 Task: Create in the project TrainForge and in the Backlog issue 'Improve the appâ€™s caching system for faster data retrieval' a child issue 'Integration with payroll systems', and assign it to team member softage.3@softage.net.
Action: Mouse moved to (221, 69)
Screenshot: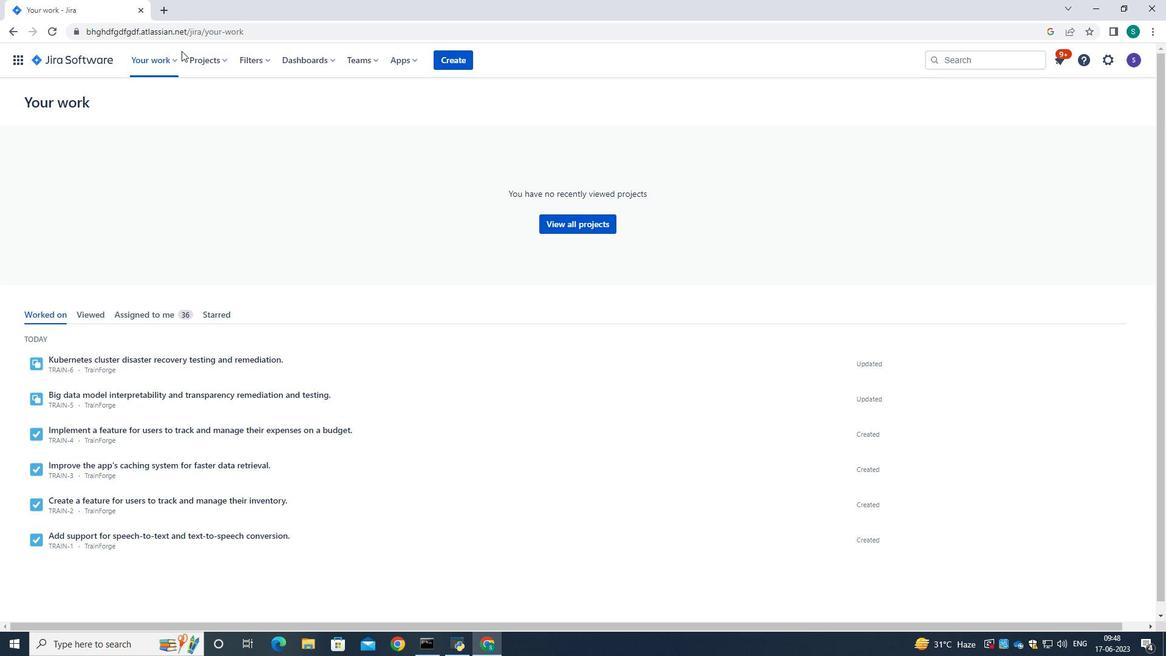 
Action: Mouse pressed left at (221, 69)
Screenshot: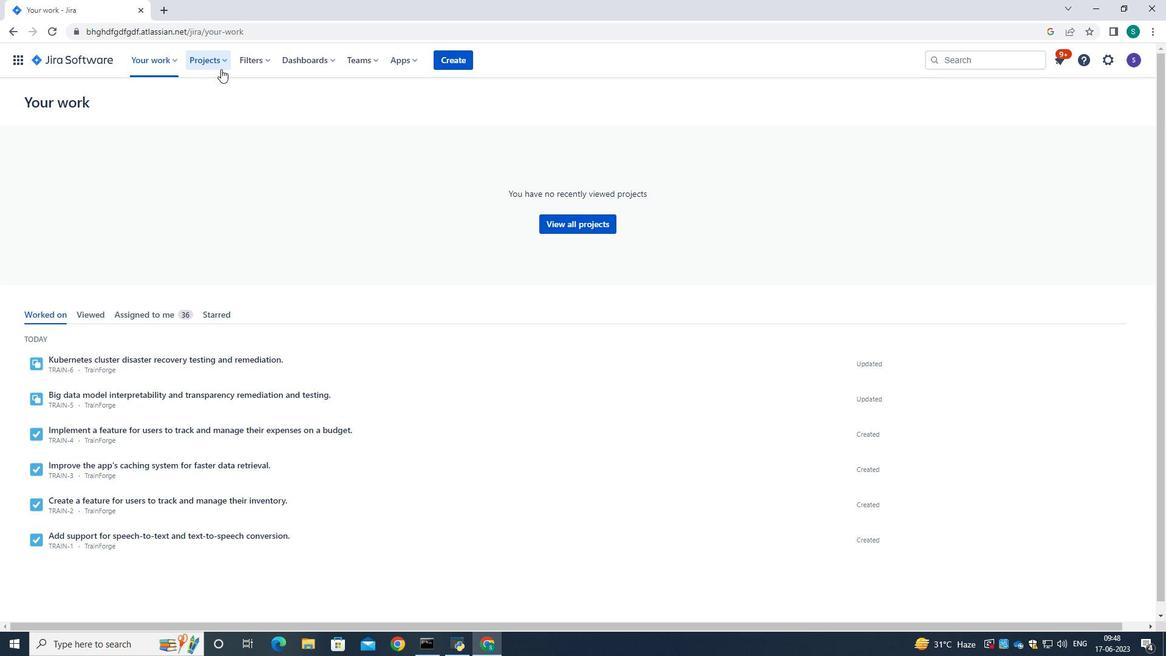 
Action: Mouse moved to (228, 115)
Screenshot: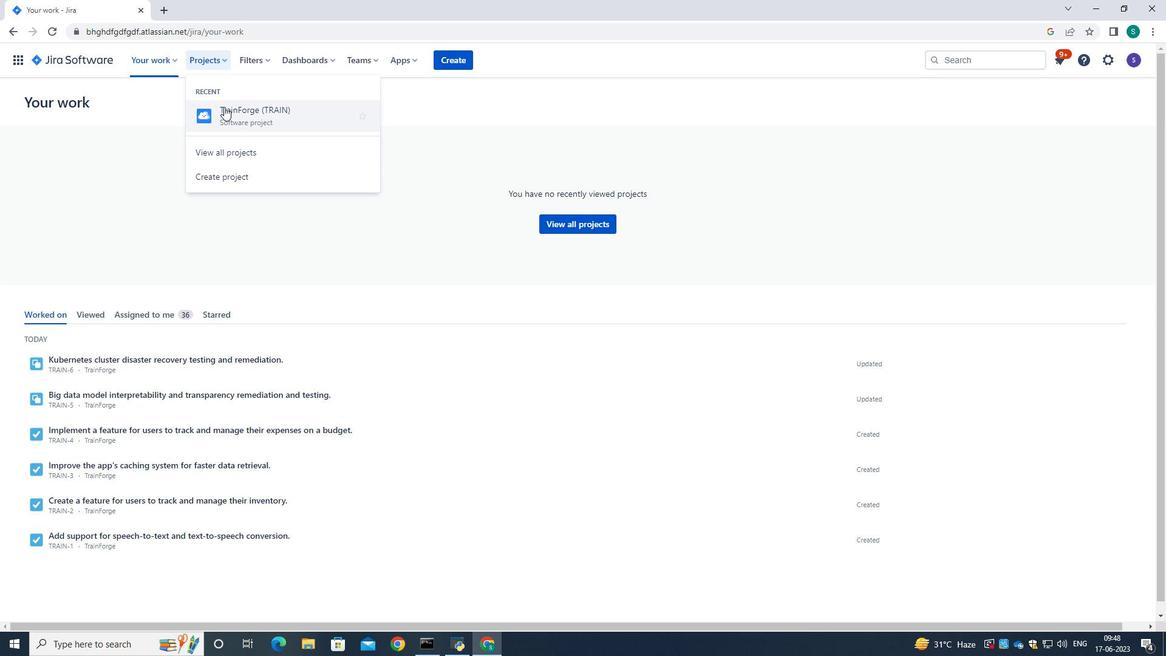 
Action: Mouse pressed left at (228, 115)
Screenshot: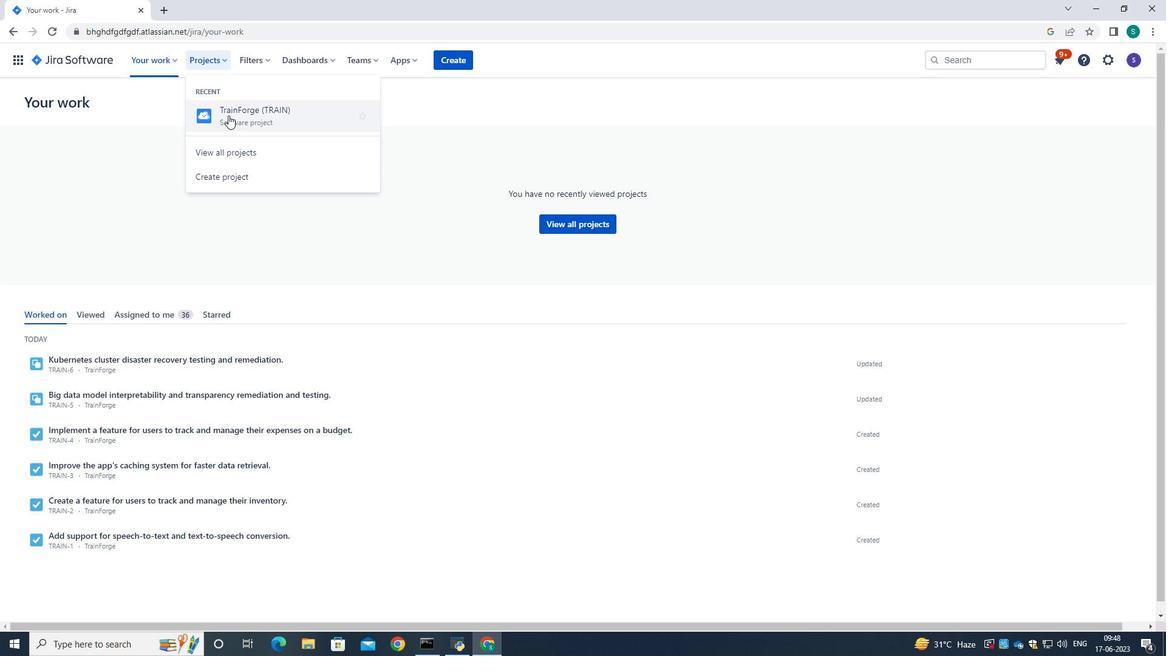 
Action: Mouse moved to (72, 187)
Screenshot: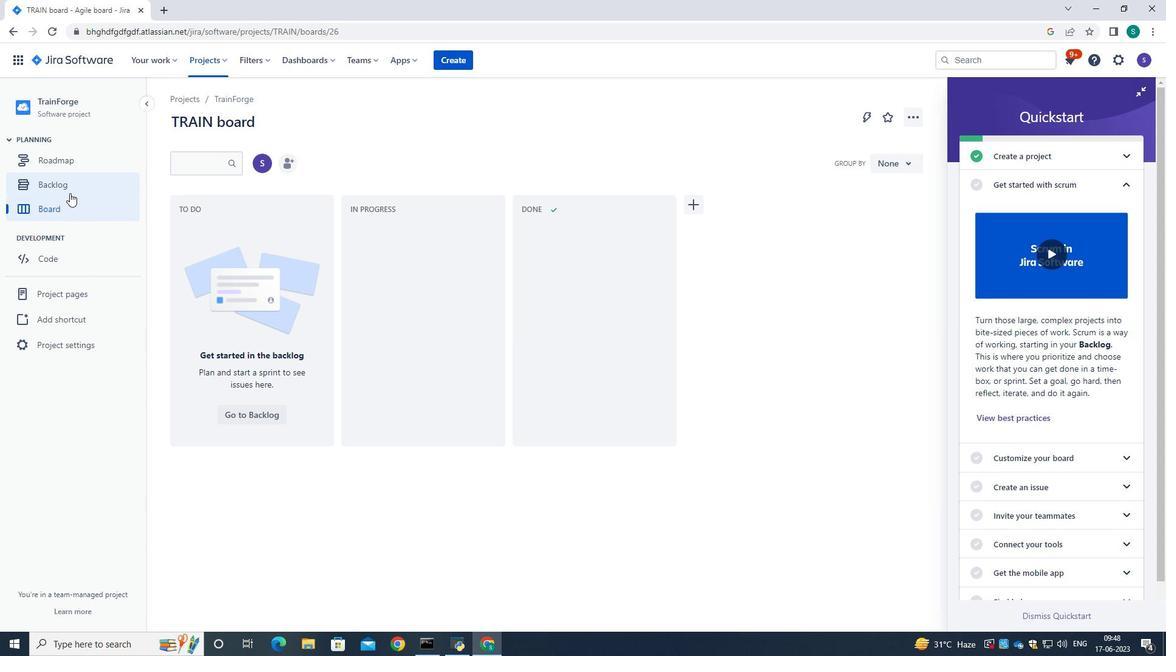 
Action: Mouse pressed left at (72, 187)
Screenshot: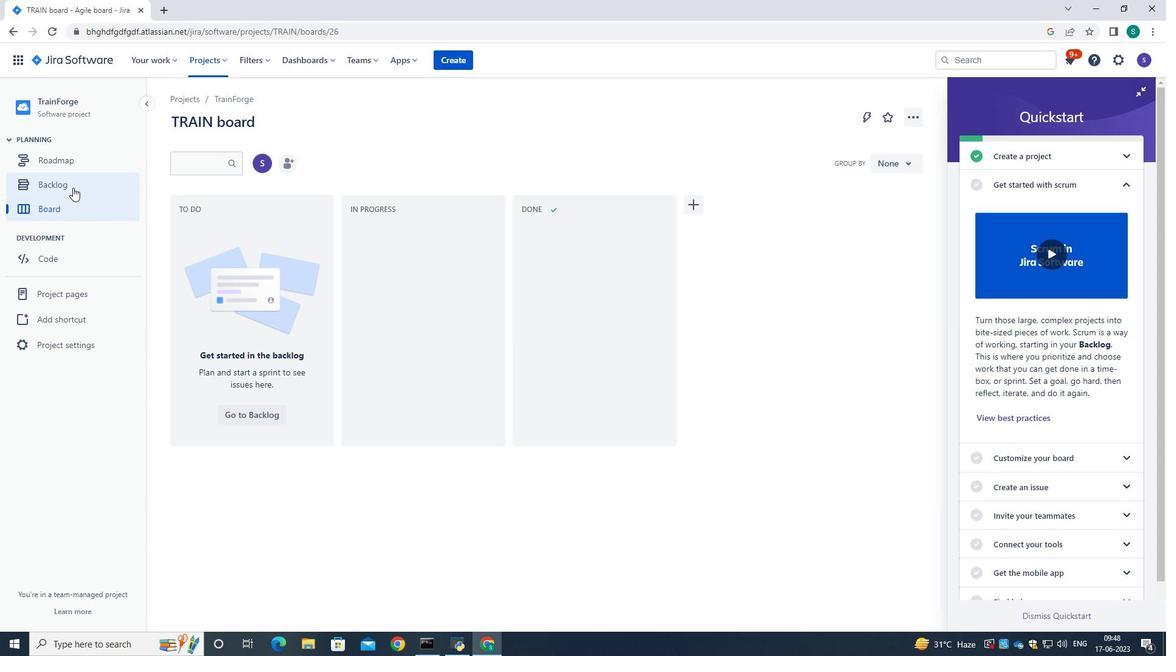 
Action: Mouse moved to (284, 270)
Screenshot: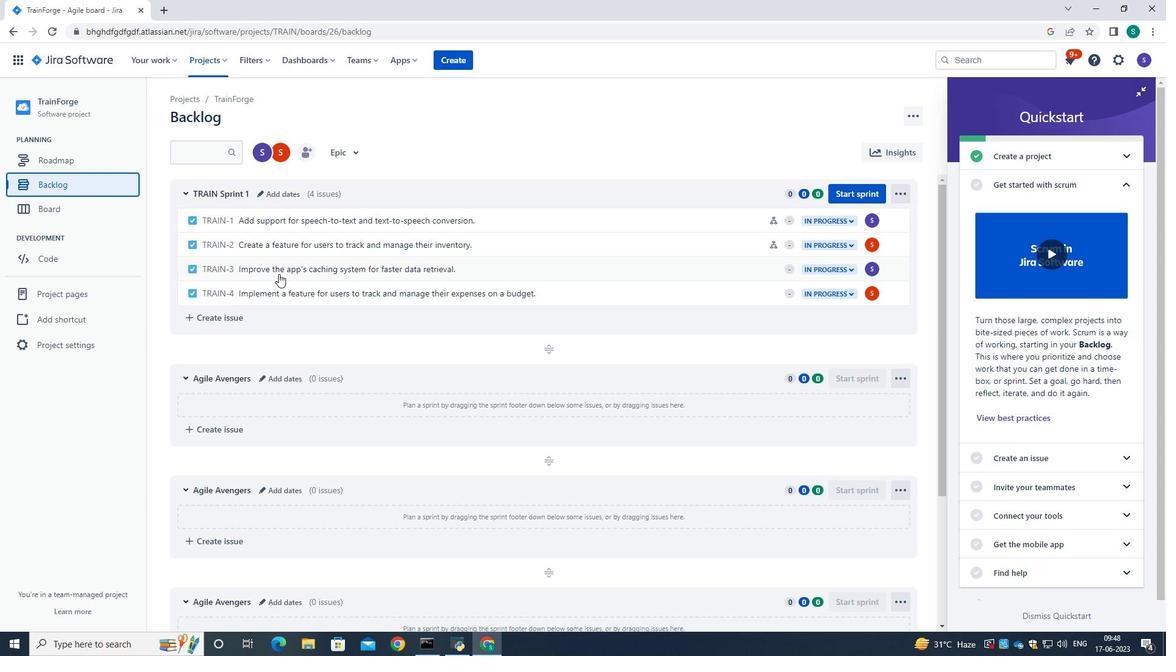 
Action: Mouse pressed left at (284, 270)
Screenshot: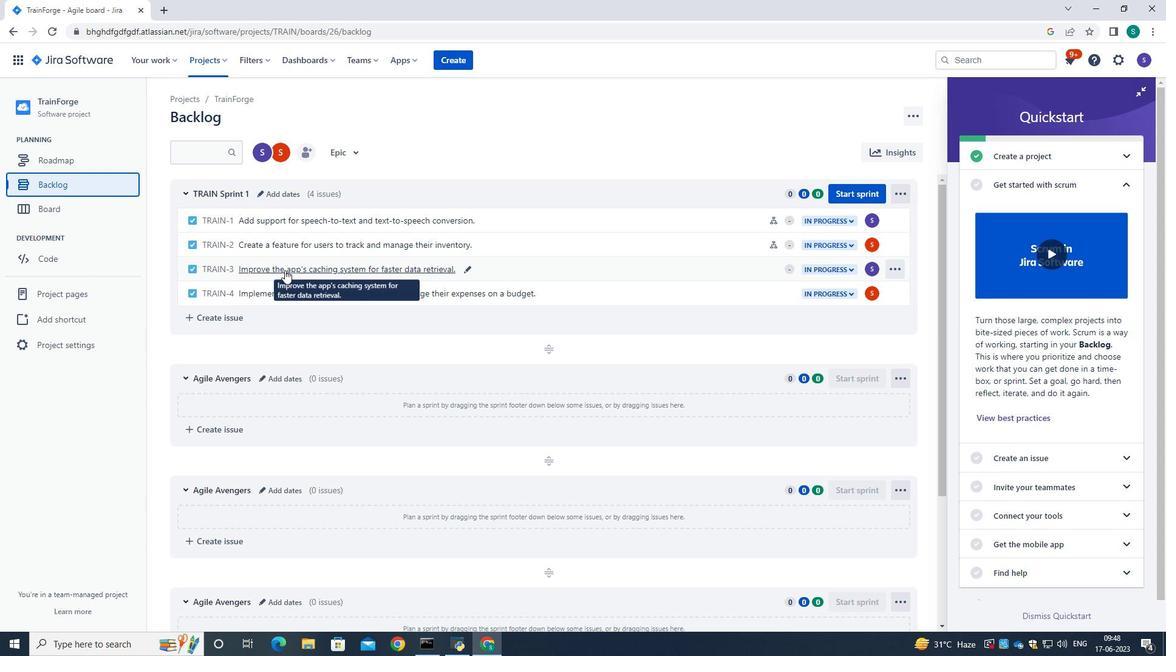 
Action: Mouse moved to (732, 267)
Screenshot: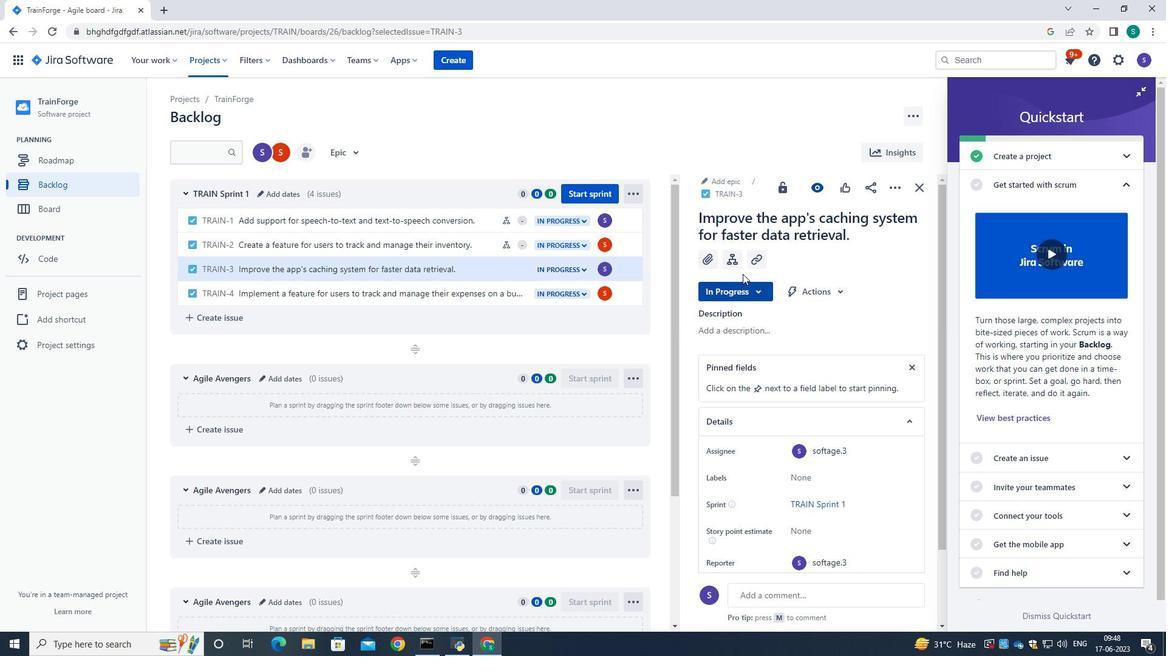 
Action: Mouse pressed left at (732, 267)
Screenshot: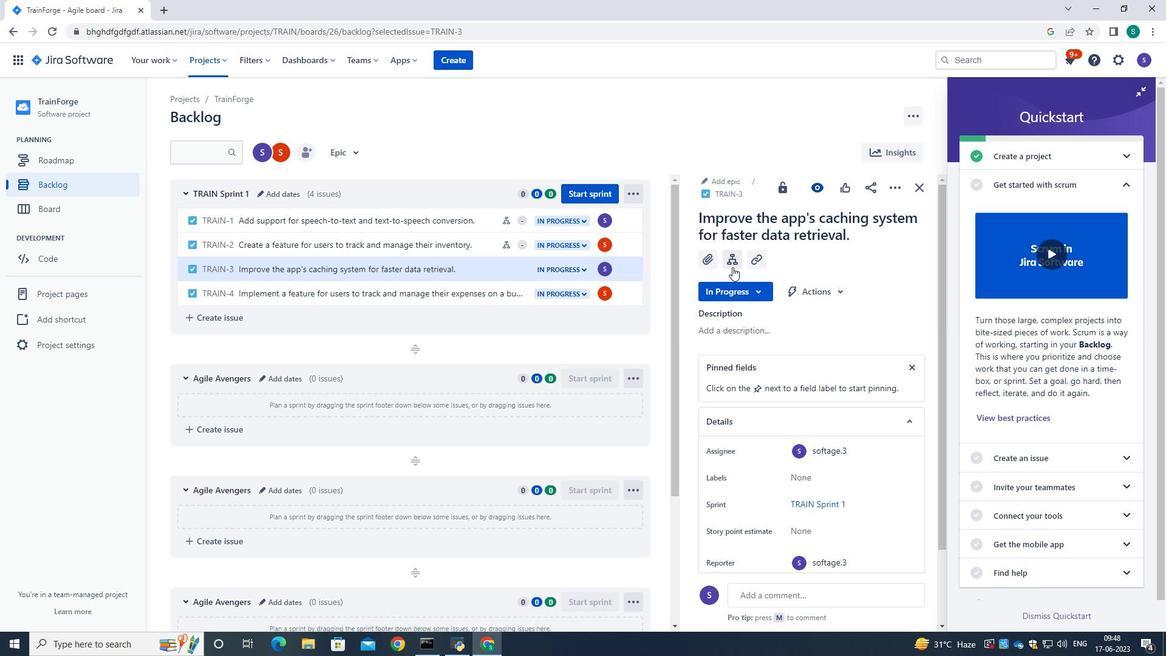 
Action: Mouse moved to (744, 384)
Screenshot: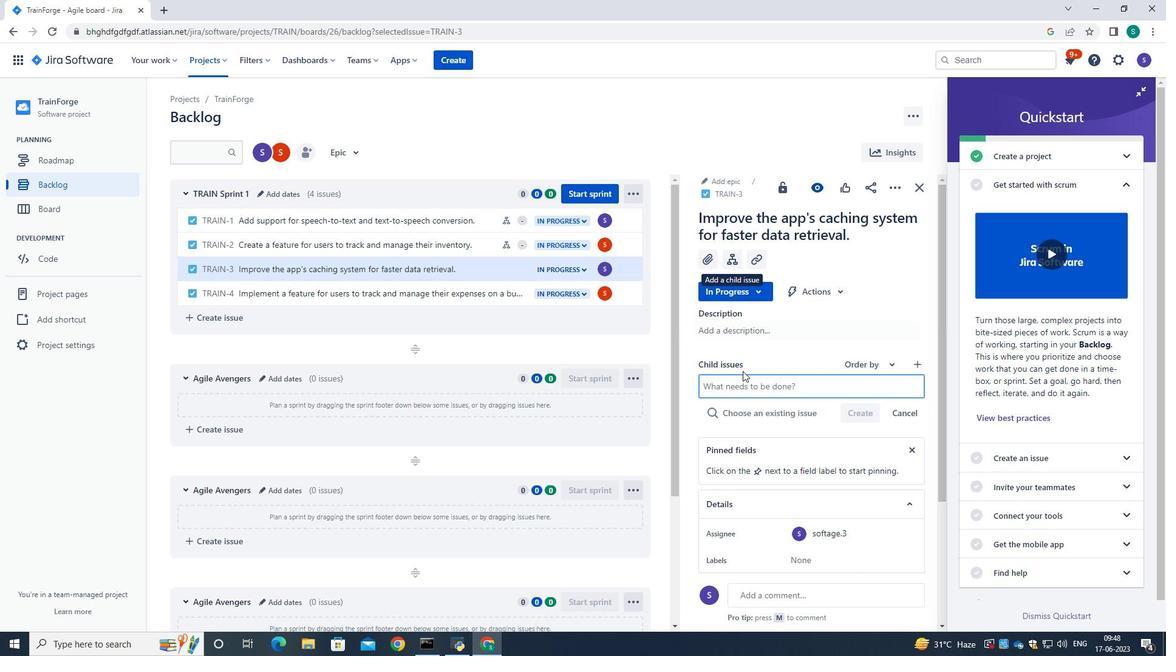 
Action: Mouse pressed left at (744, 384)
Screenshot: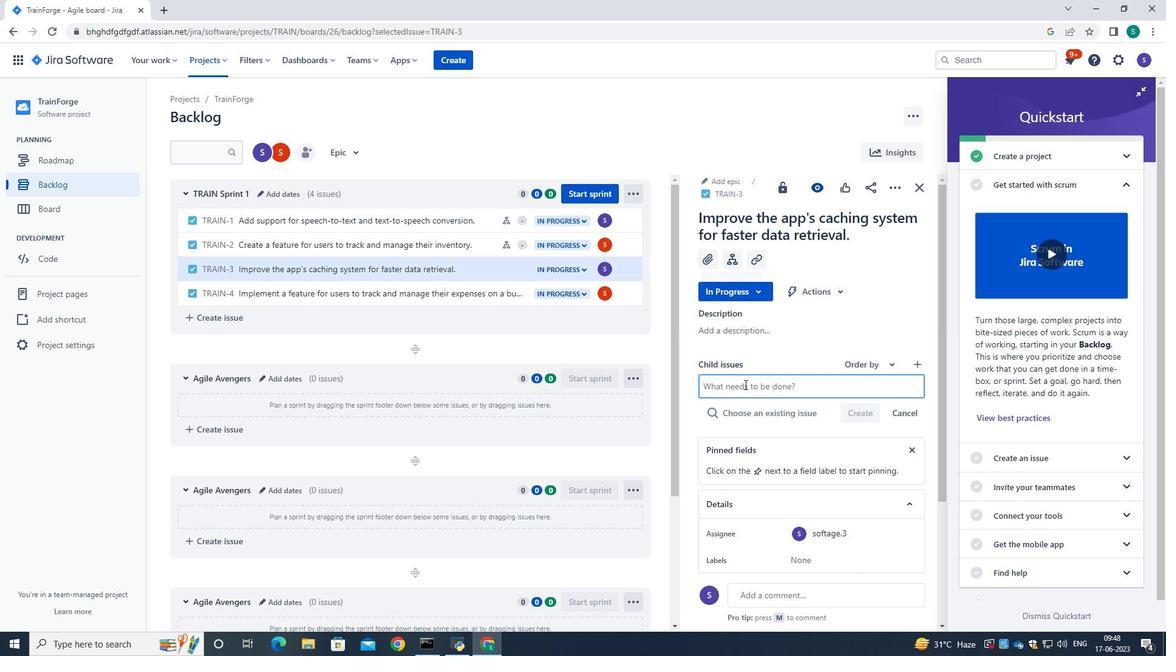
Action: Key pressed <Key.caps_lock>I<Key.caps_lock>nter<Key.backspace>gration<Key.space>with<Key.space>payroll<Key.space>systerm<Key.backspace><Key.backspace>ms.
Screenshot: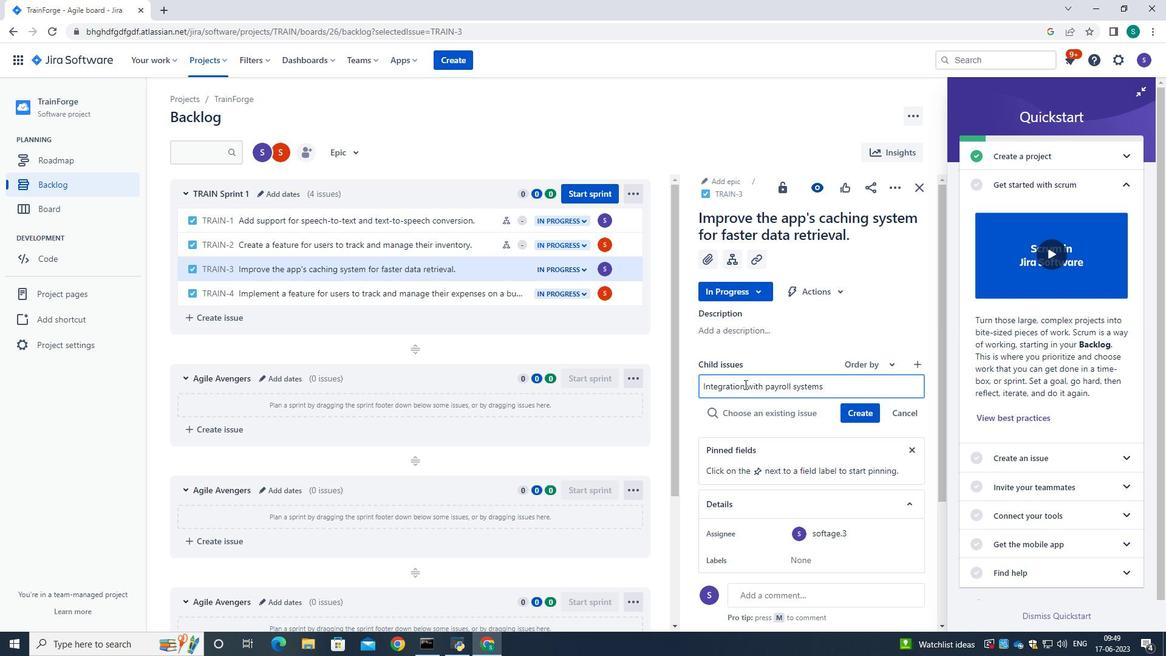 
Action: Mouse moved to (858, 417)
Screenshot: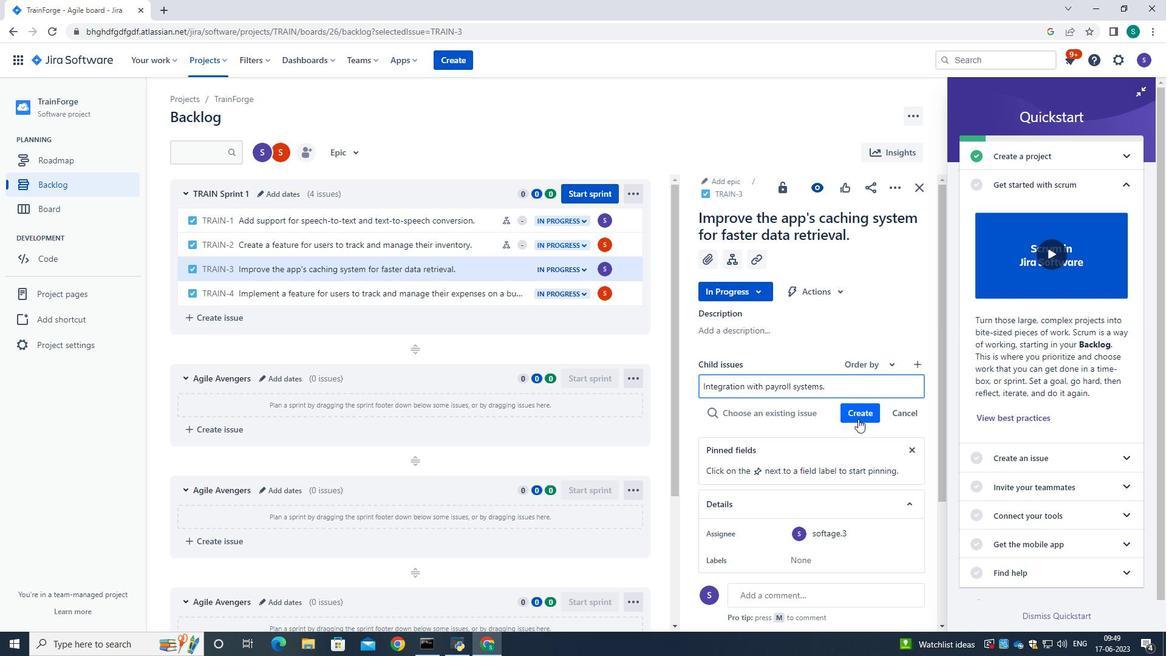 
Action: Mouse pressed left at (858, 417)
Screenshot: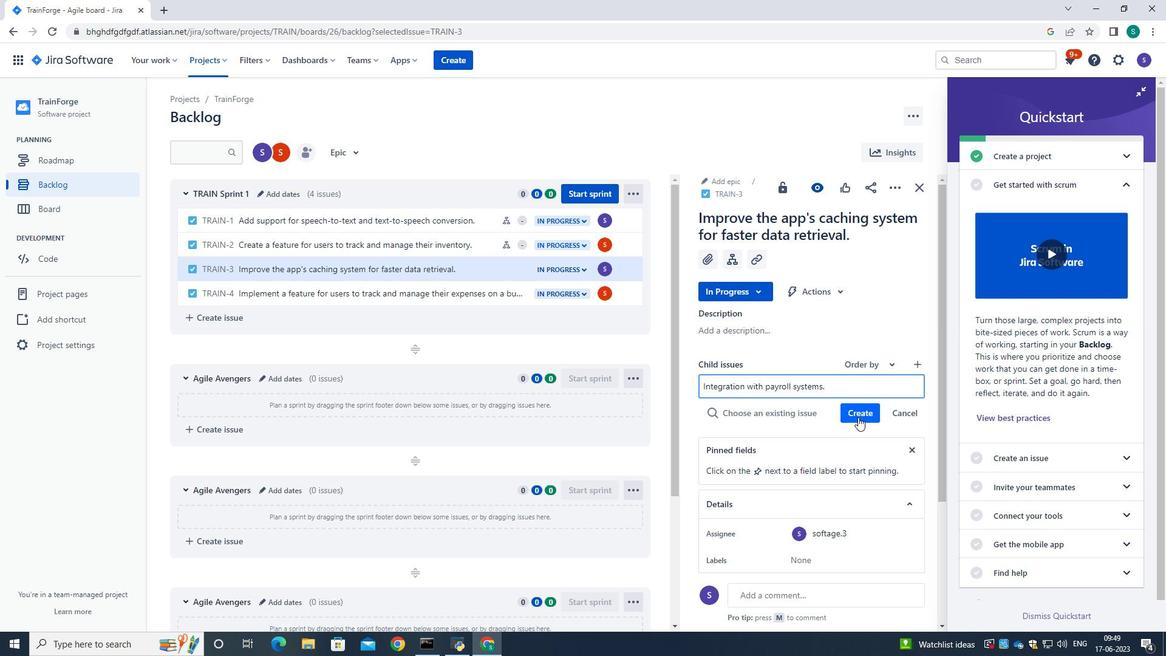 
Action: Mouse moved to (905, 393)
Screenshot: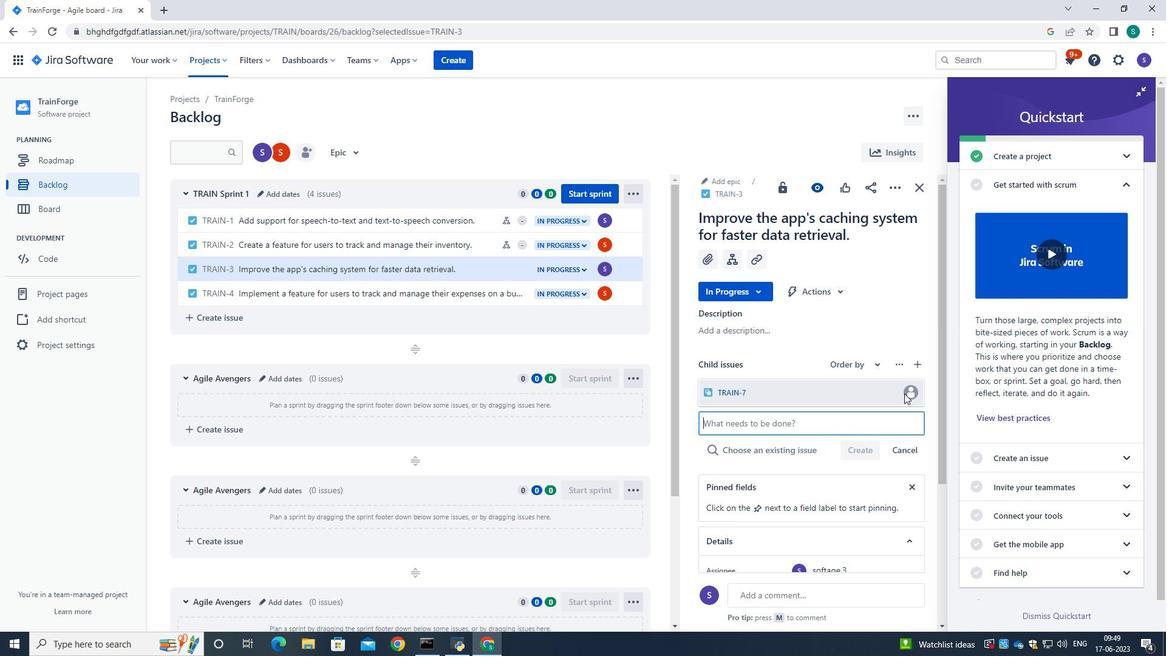 
Action: Mouse pressed left at (905, 393)
Screenshot: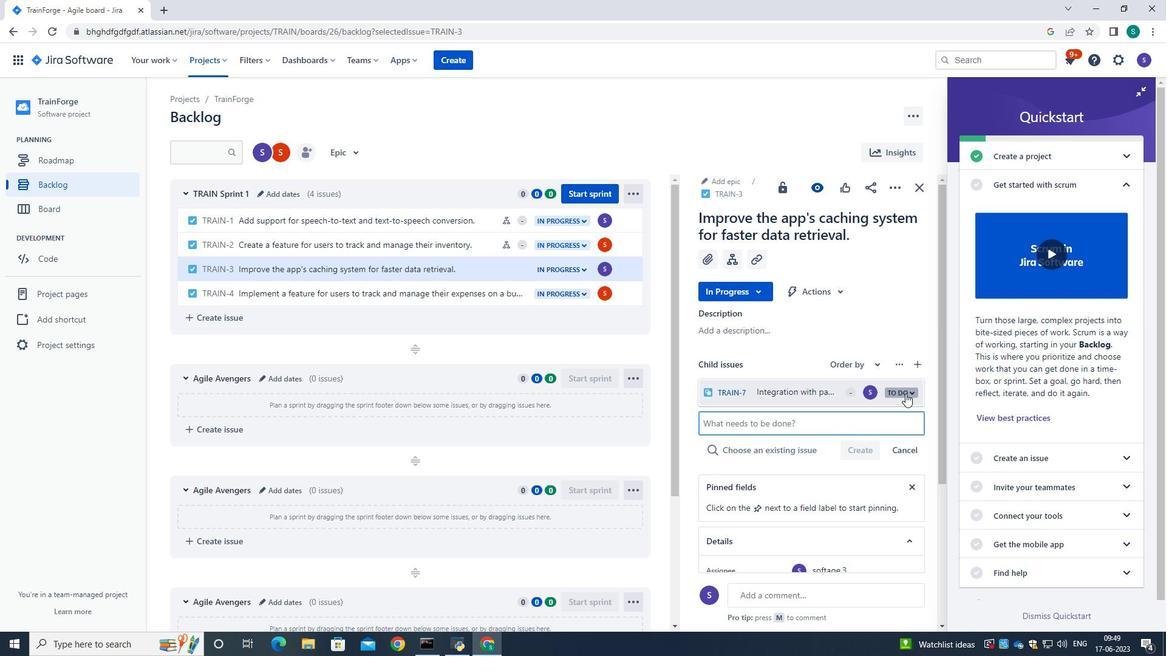 
Action: Mouse moved to (894, 396)
Screenshot: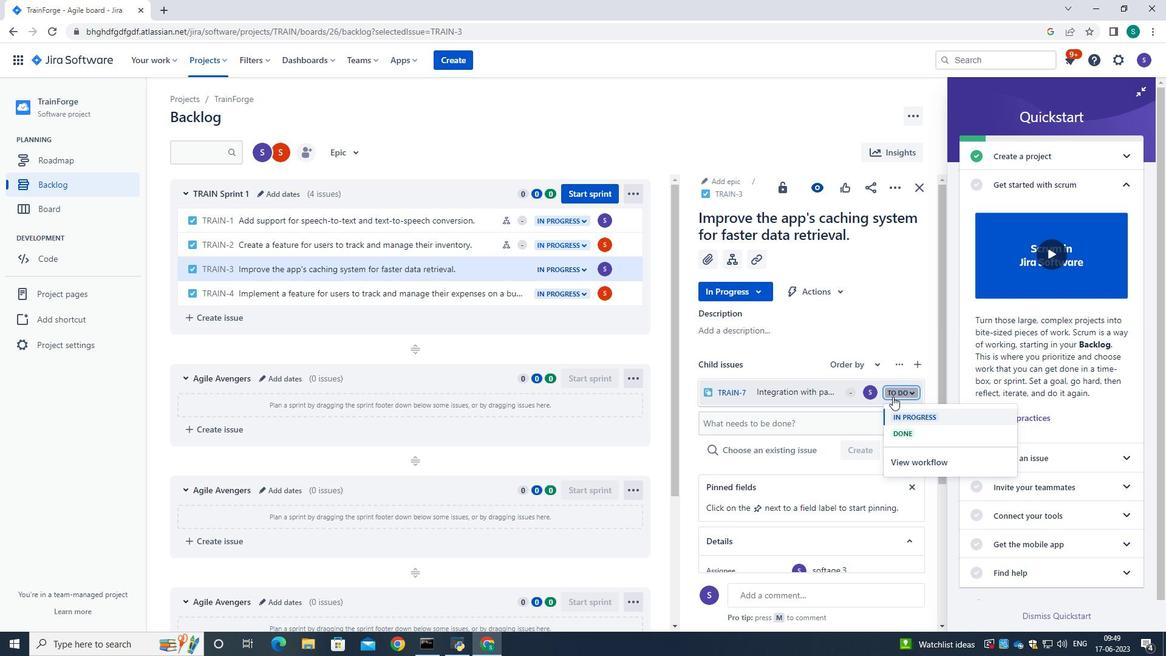 
Action: Mouse pressed left at (894, 396)
Screenshot: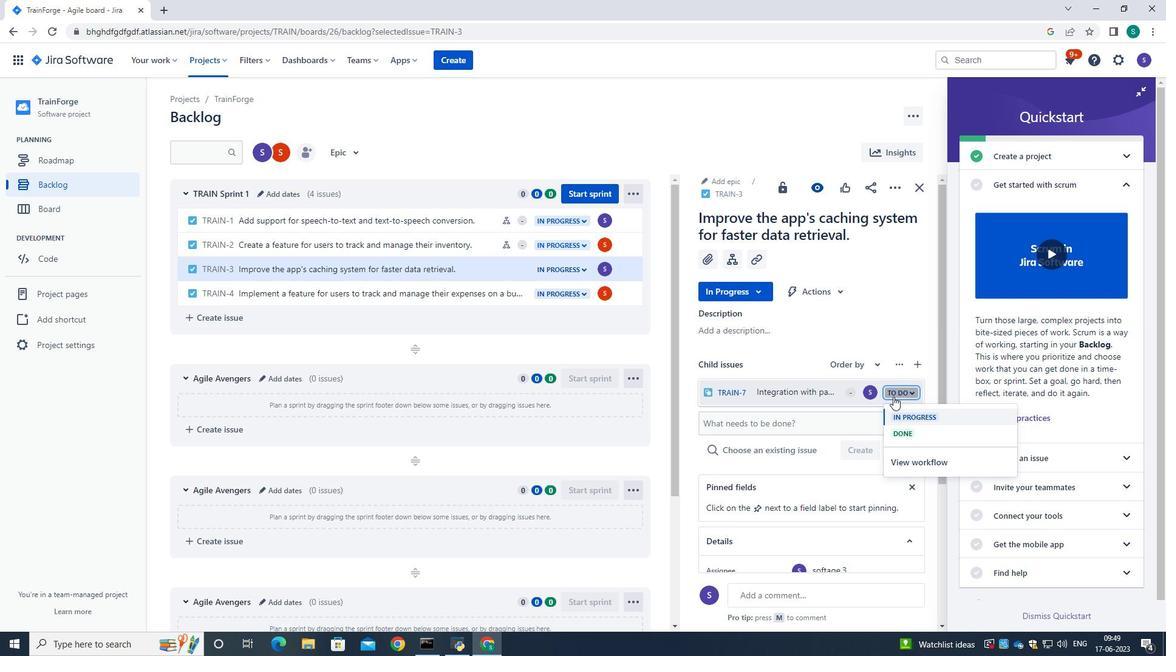 
Action: Mouse moved to (868, 394)
Screenshot: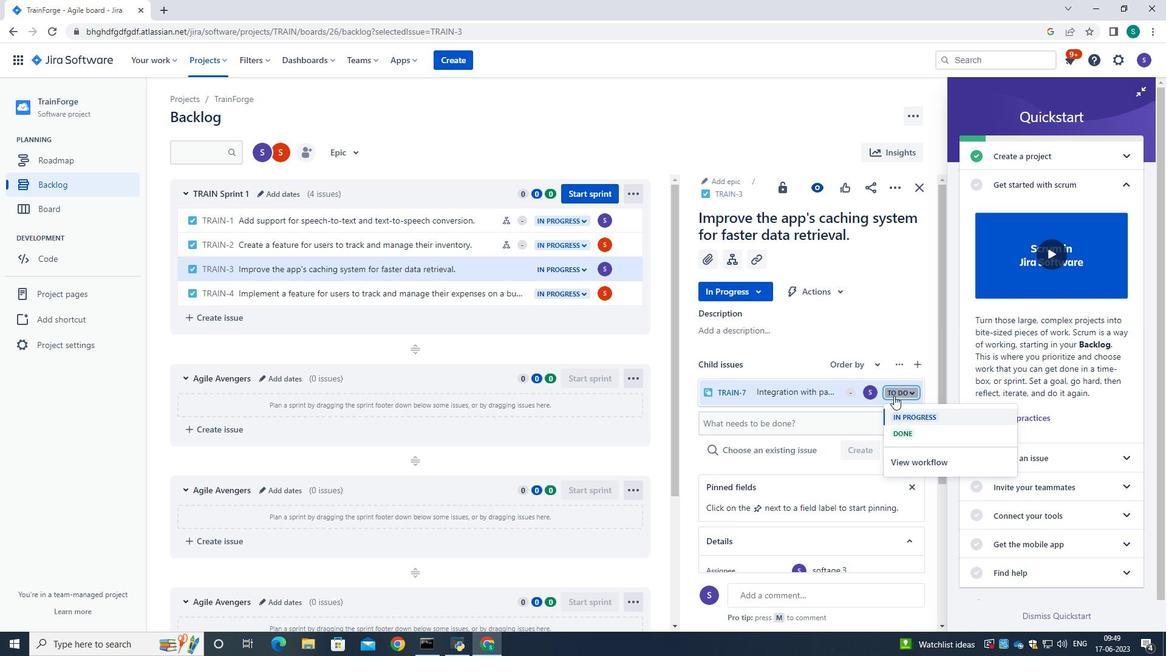 
Action: Mouse pressed left at (868, 394)
Screenshot: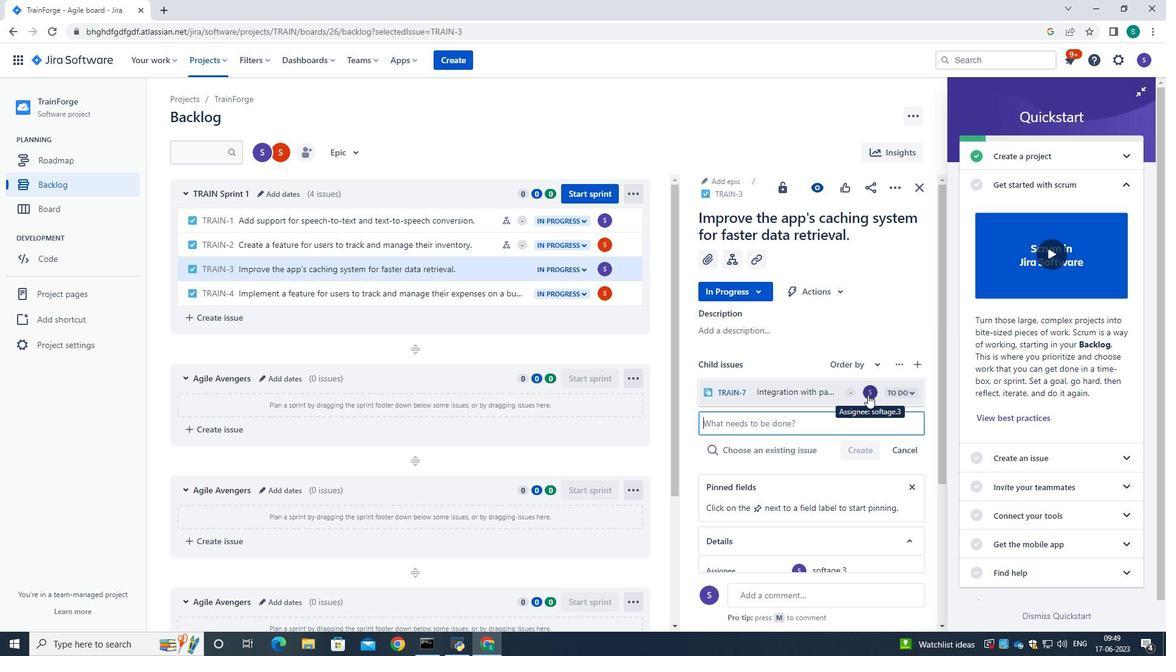 
Action: Mouse moved to (766, 321)
Screenshot: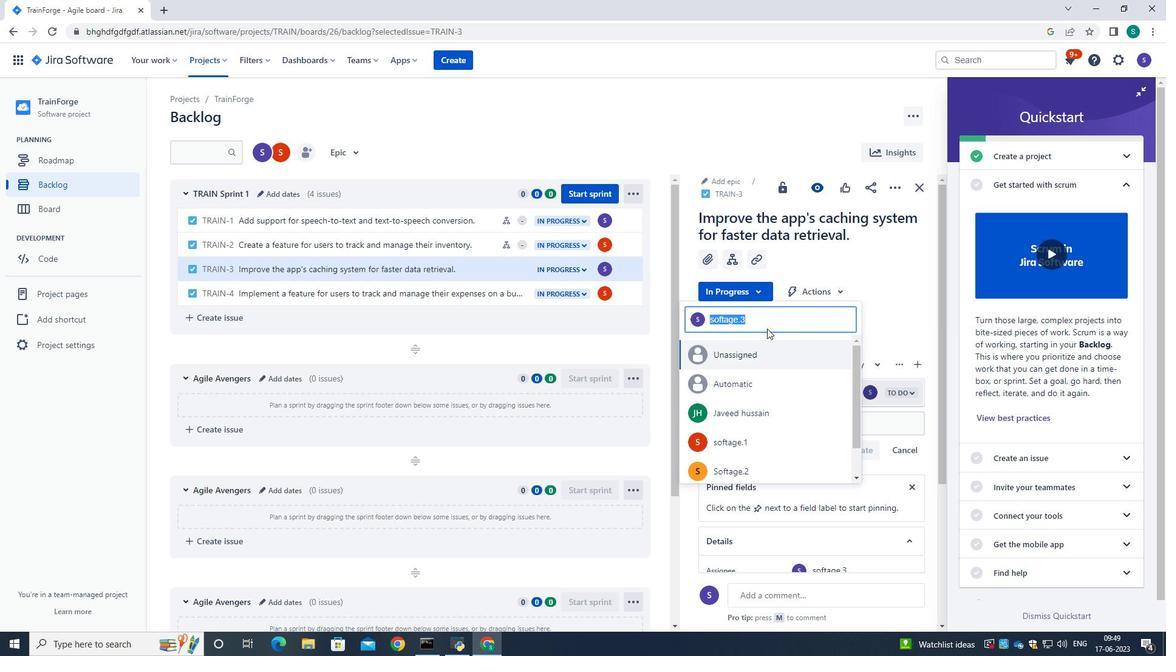 
Action: Key pressed <Key.backspace>softage.3<Key.shift>@softage.net
Screenshot: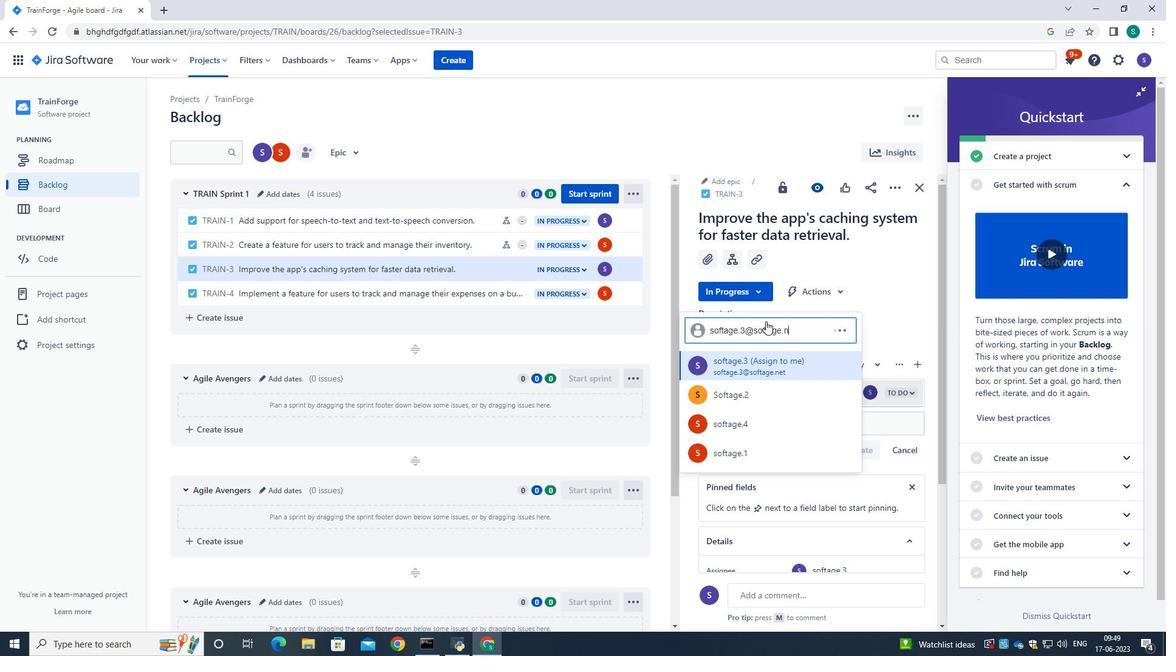 
Action: Mouse moved to (767, 393)
Screenshot: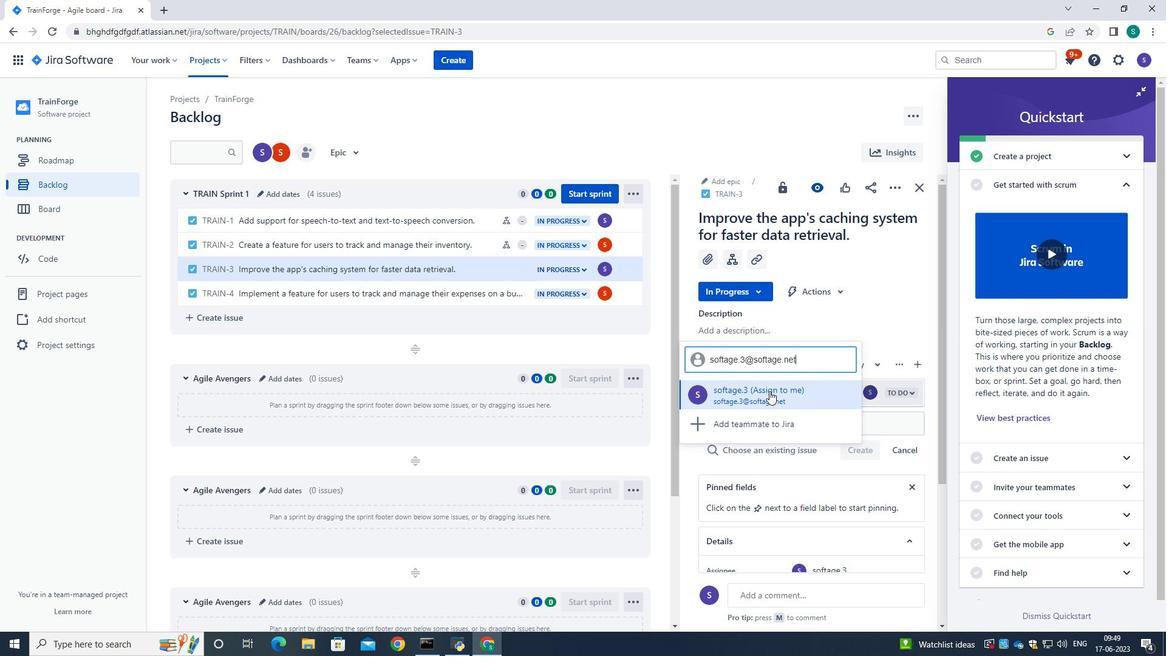 
Action: Mouse pressed left at (767, 393)
Screenshot: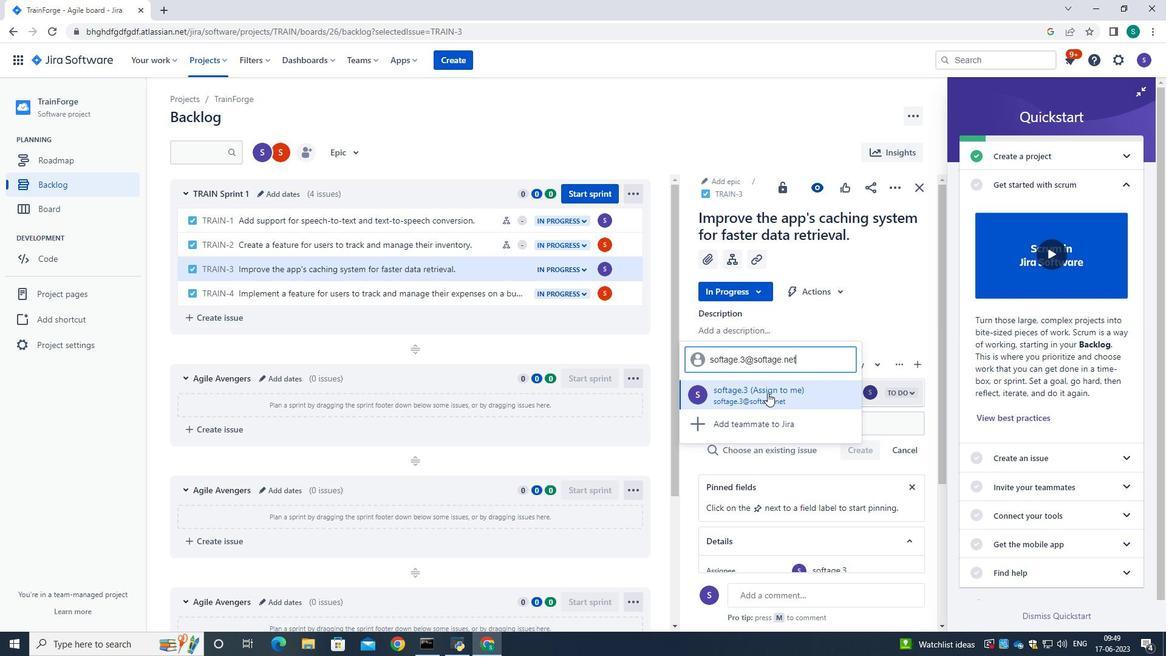 
Action: Mouse moved to (893, 277)
Screenshot: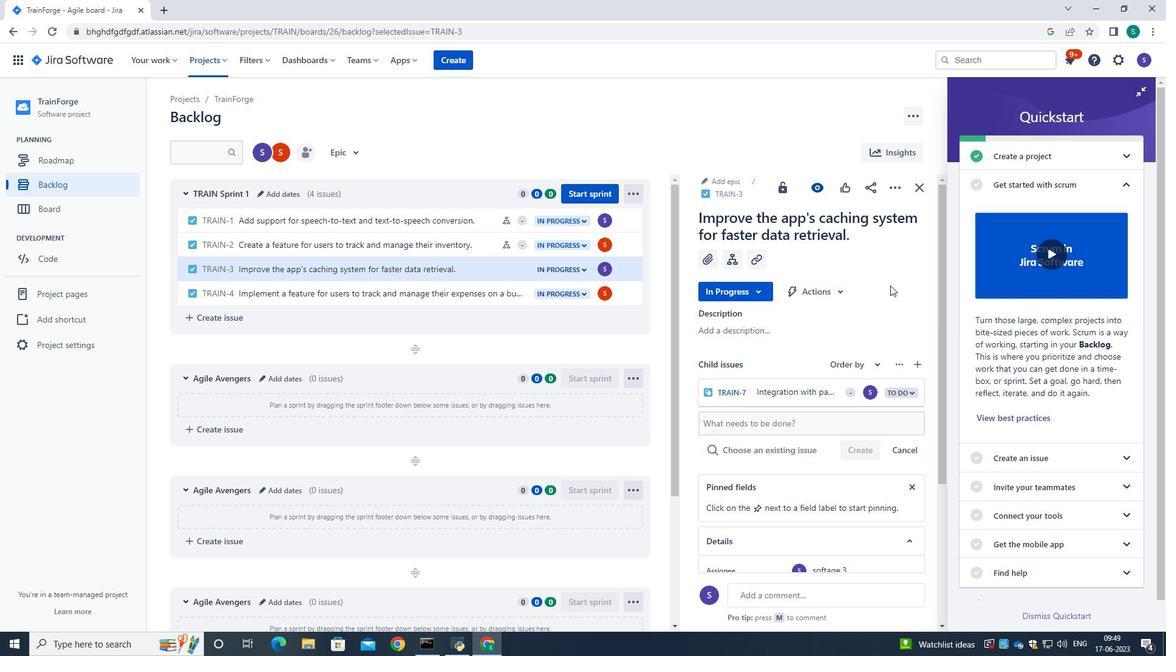 
Action: Mouse pressed left at (893, 277)
Screenshot: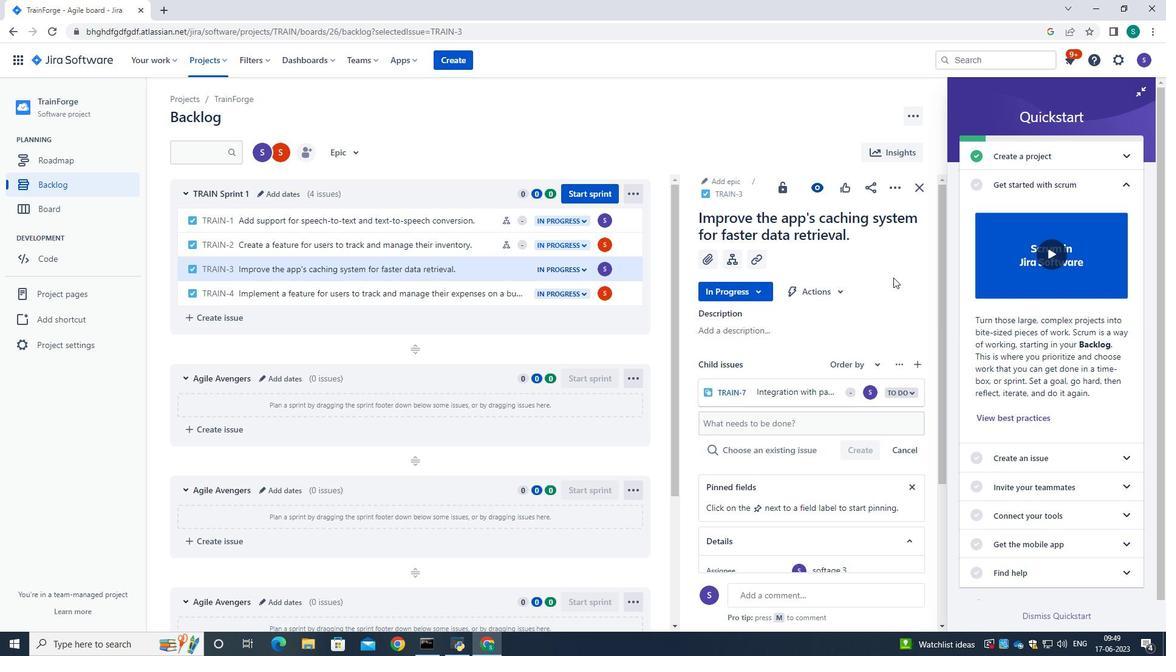 
